Task: Set the first name for billing information to "Mark".
Action: Mouse moved to (1244, 115)
Screenshot: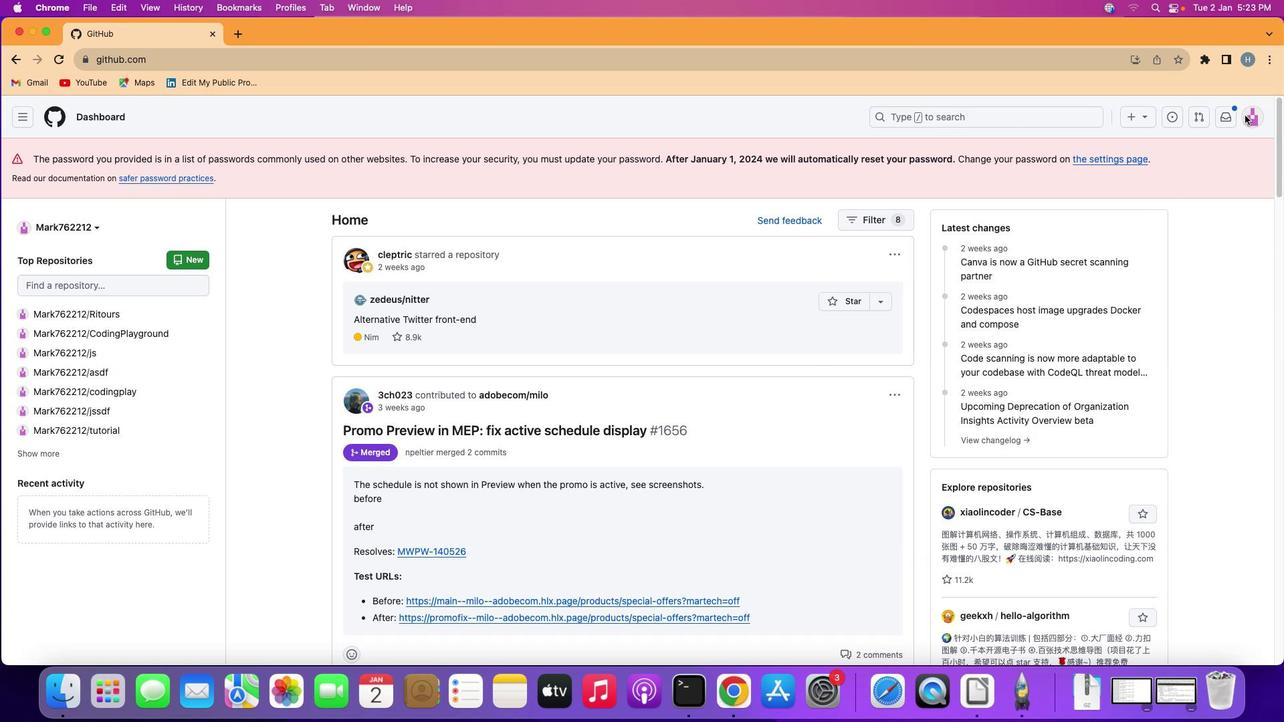 
Action: Mouse pressed left at (1244, 115)
Screenshot: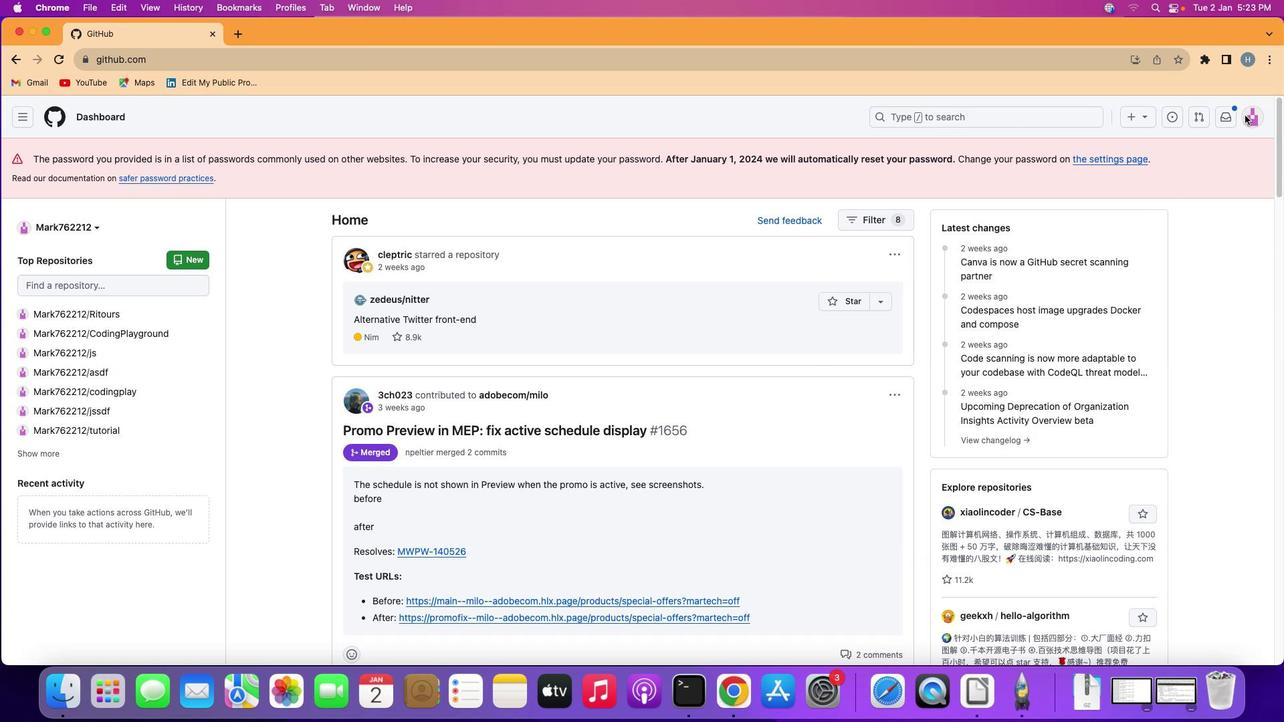 
Action: Mouse moved to (1251, 110)
Screenshot: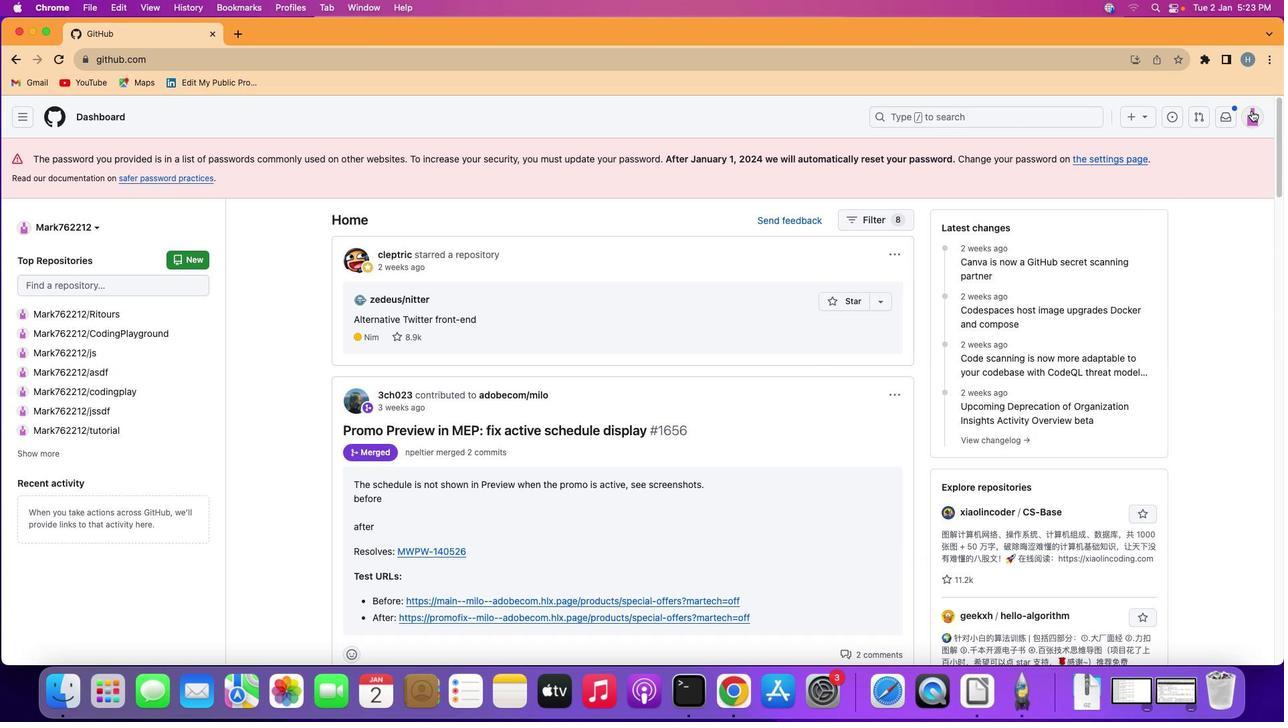 
Action: Mouse pressed left at (1251, 110)
Screenshot: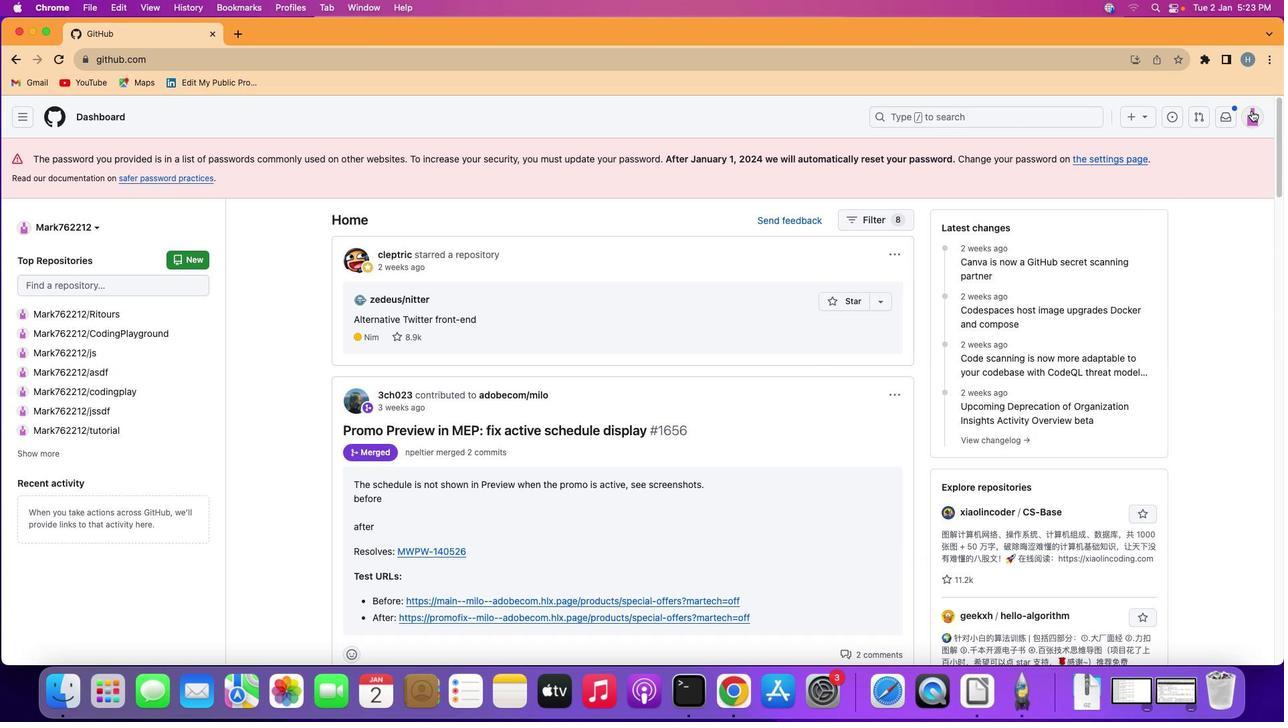 
Action: Mouse moved to (1148, 486)
Screenshot: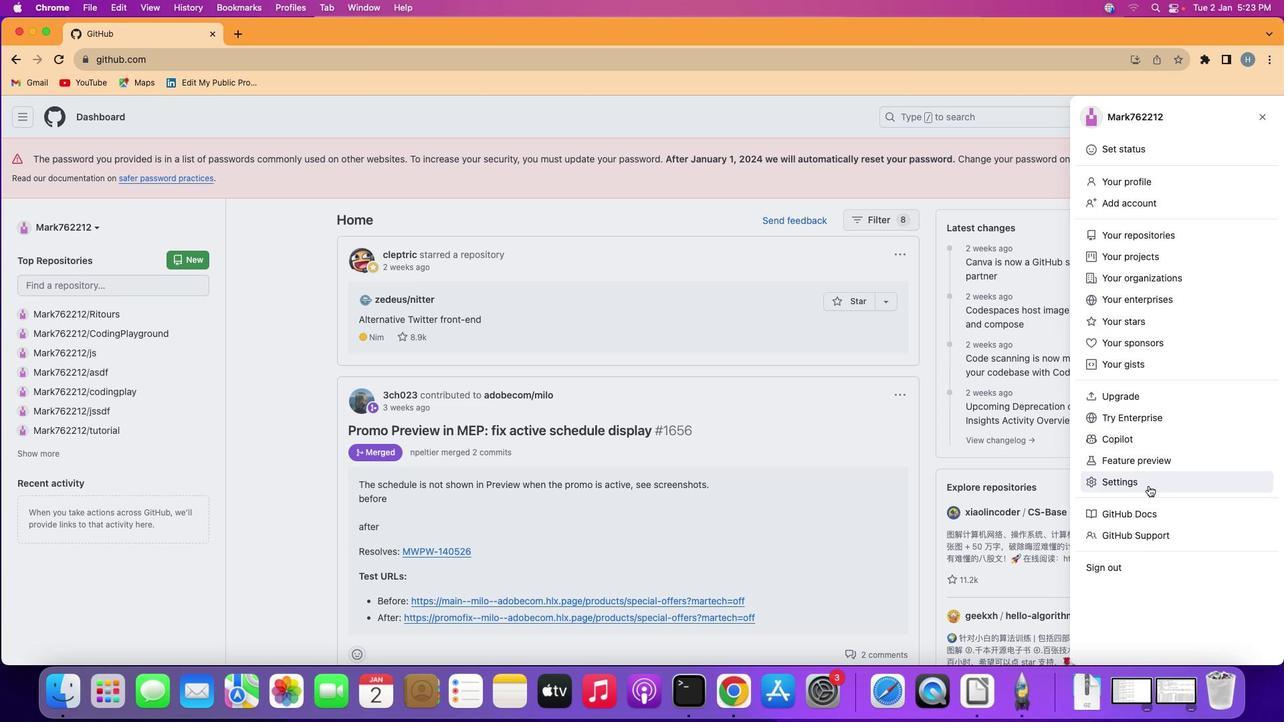 
Action: Mouse pressed left at (1148, 486)
Screenshot: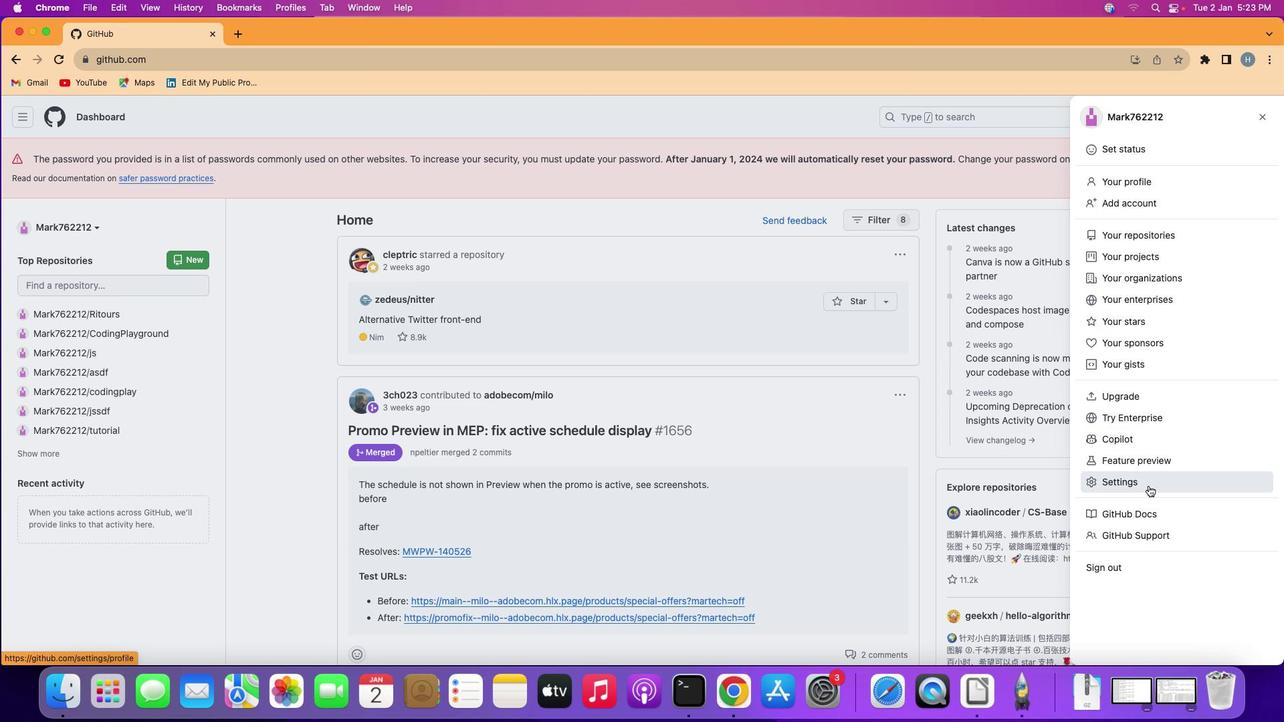 
Action: Mouse moved to (389, 416)
Screenshot: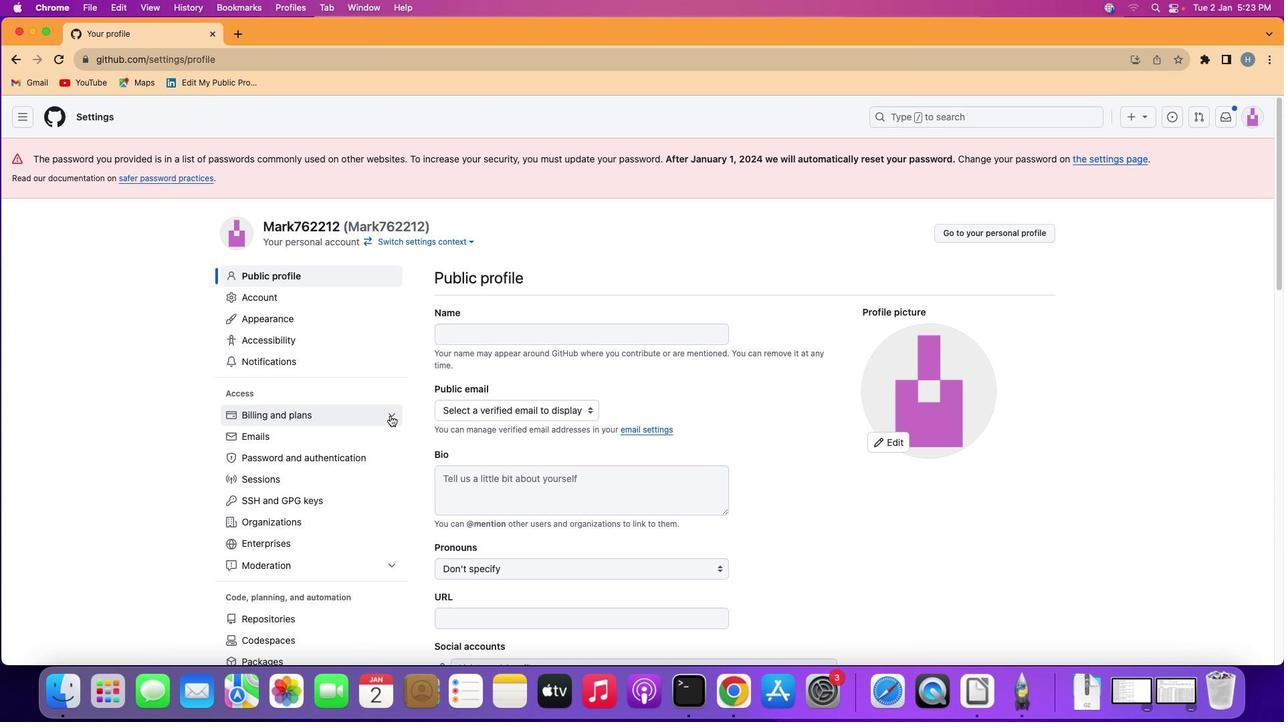 
Action: Mouse pressed left at (389, 416)
Screenshot: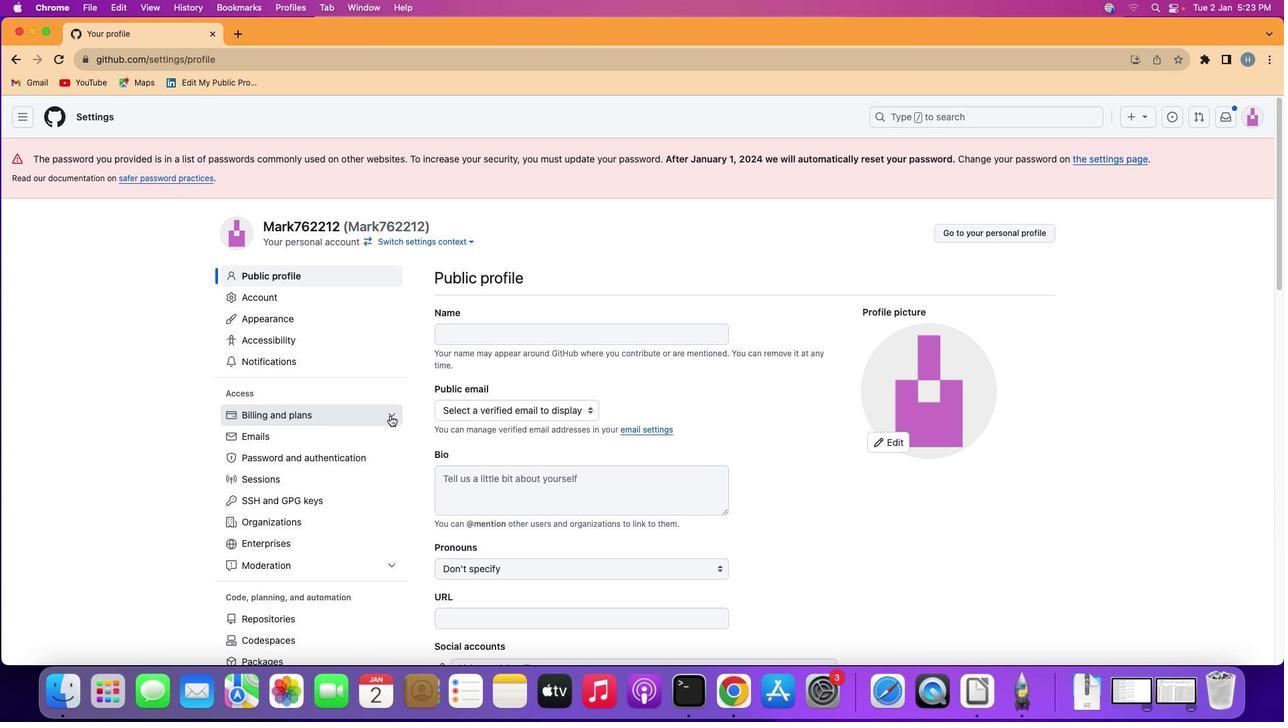
Action: Mouse moved to (291, 481)
Screenshot: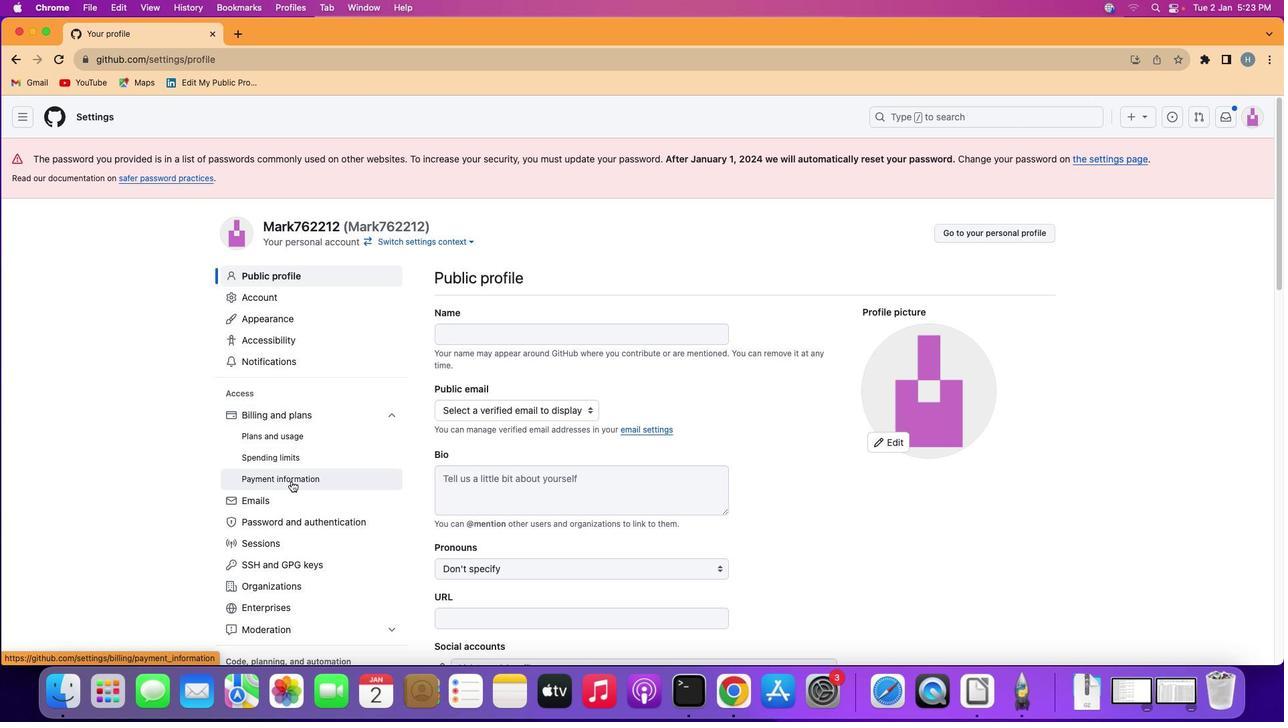 
Action: Mouse pressed left at (291, 481)
Screenshot: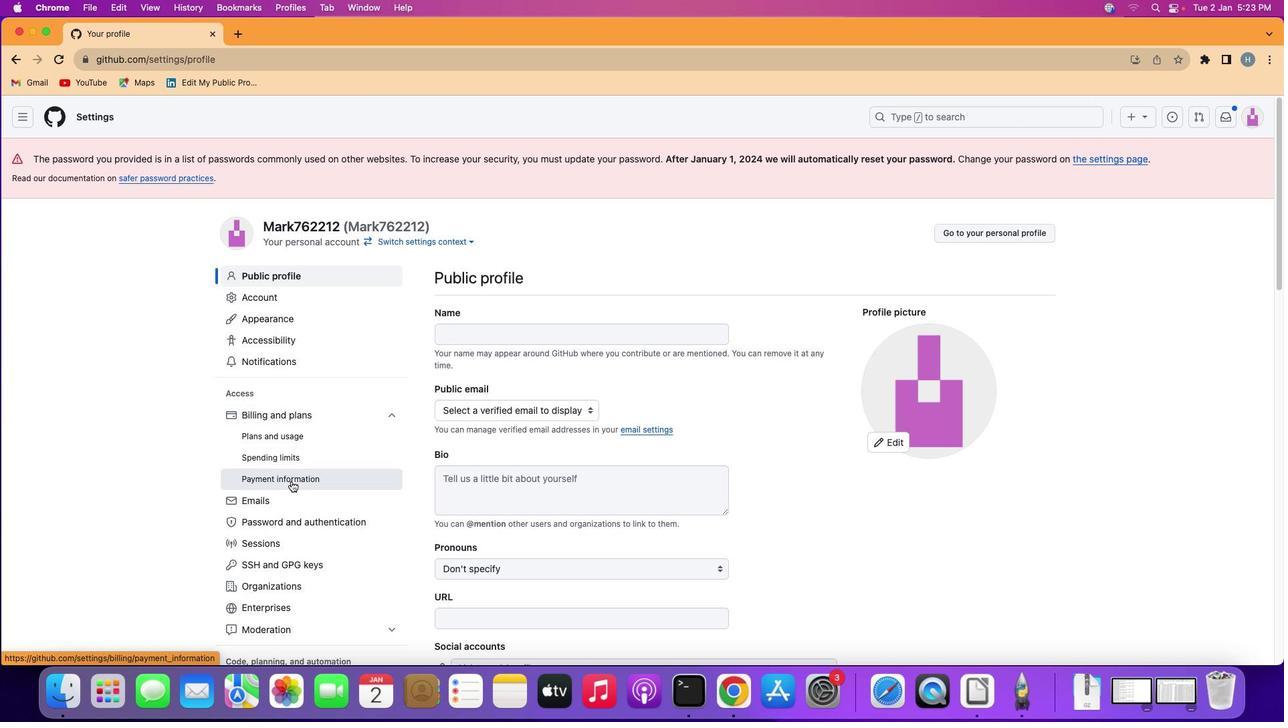 
Action: Mouse moved to (471, 507)
Screenshot: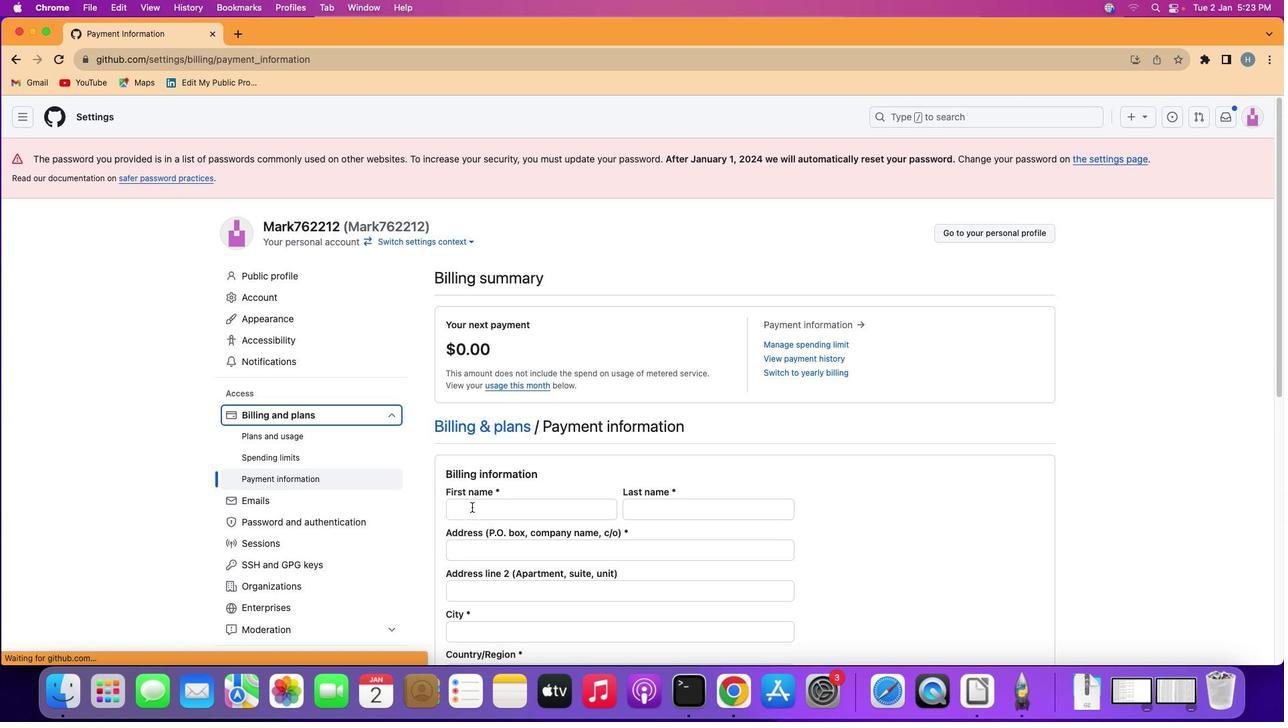 
Action: Mouse pressed left at (471, 507)
Screenshot: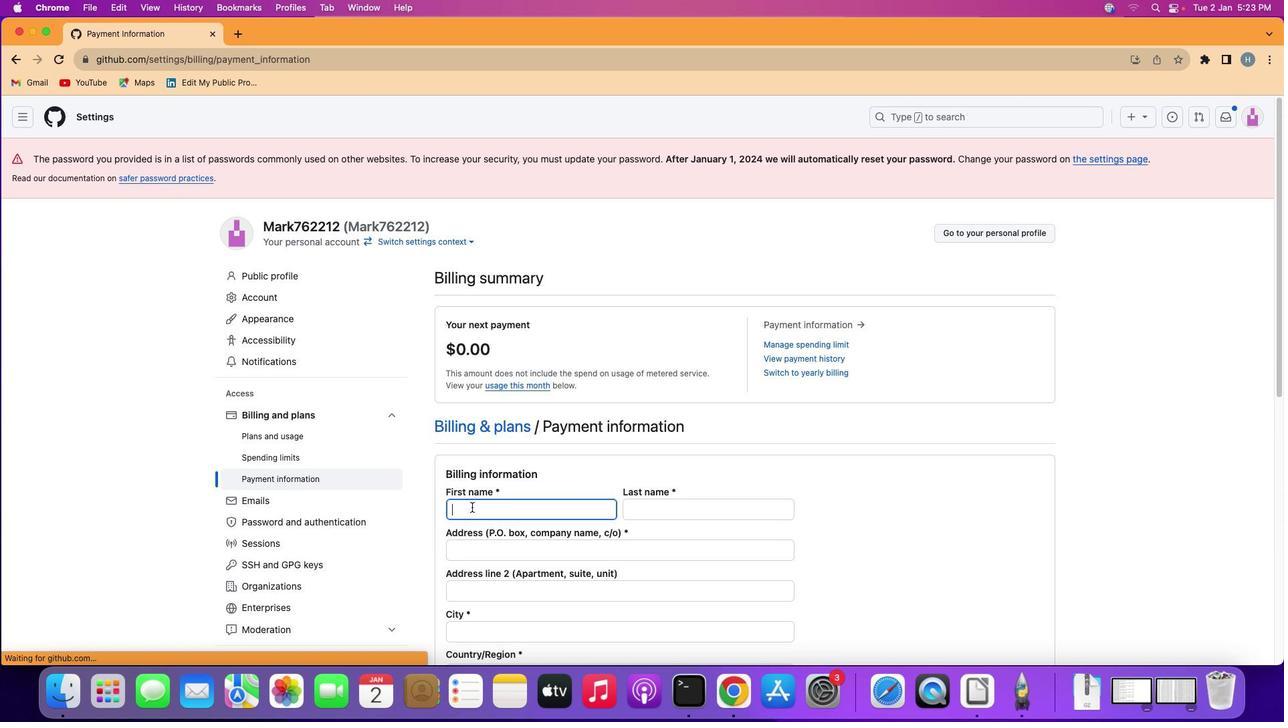 
Action: Mouse moved to (472, 507)
Screenshot: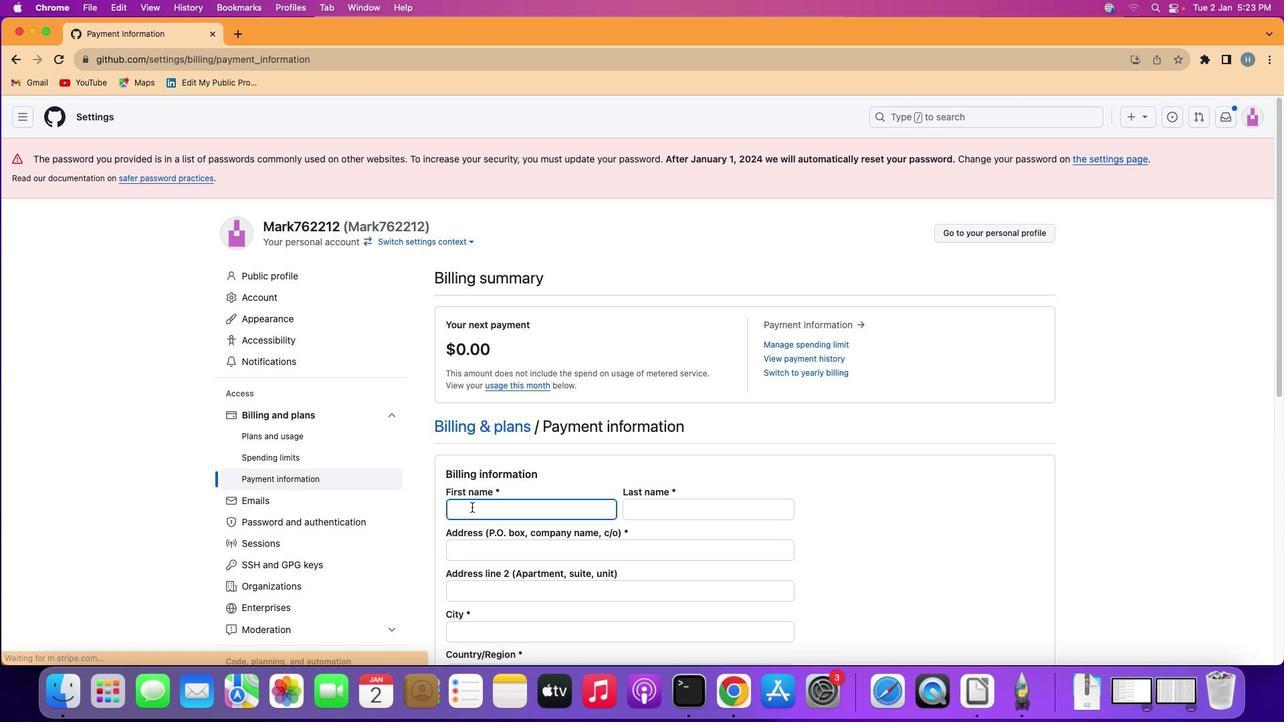 
Action: Key pressed 'M'Key.caps_lock'a''r''k'
Screenshot: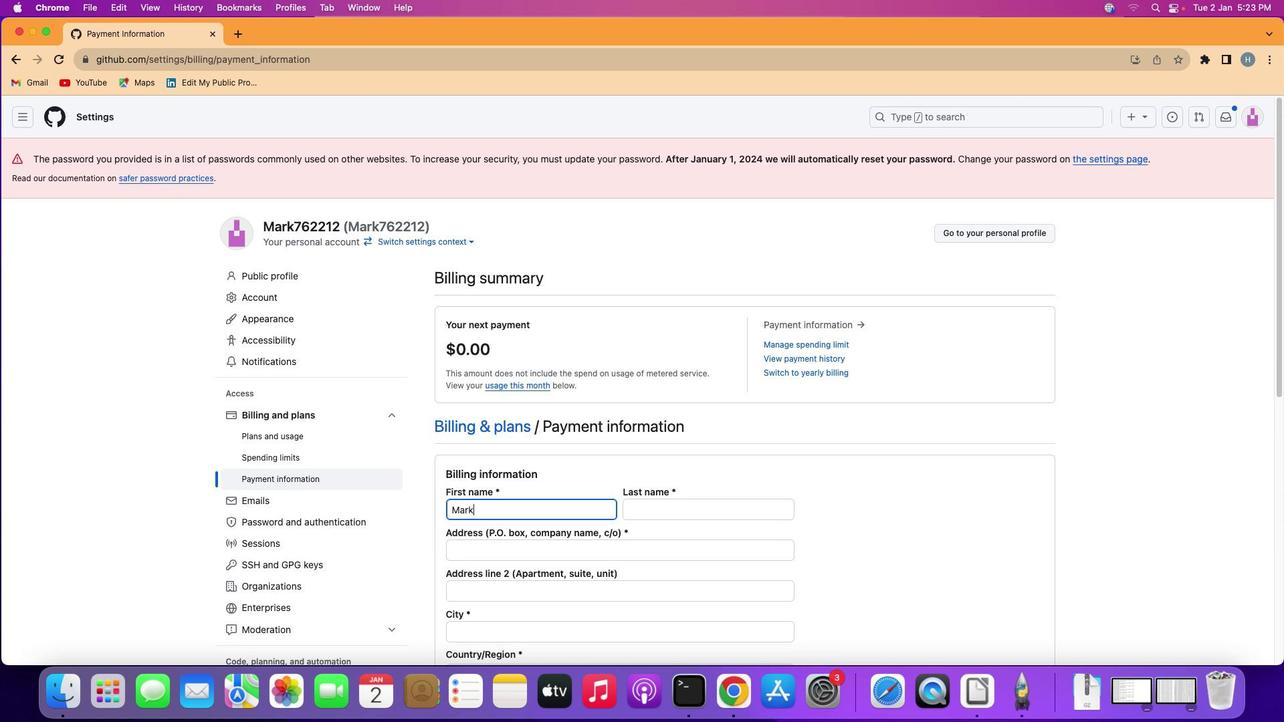 
Action: Mouse moved to (474, 507)
Screenshot: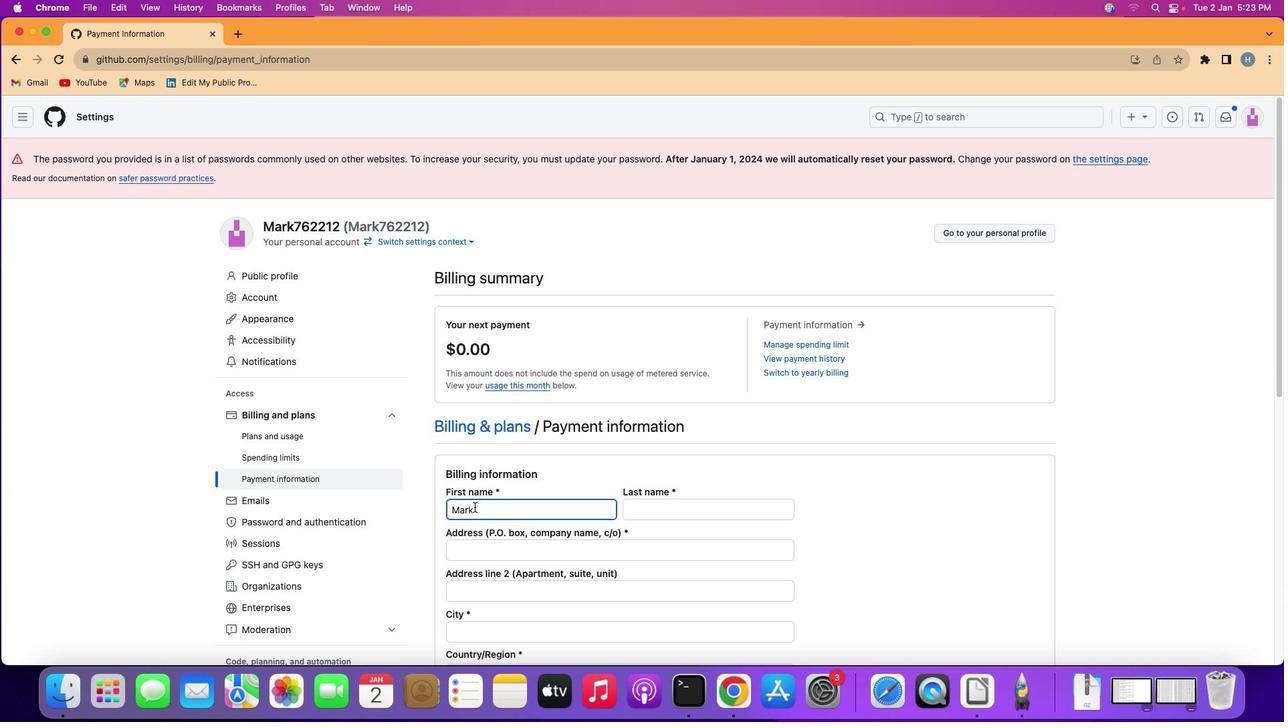 
